 Task: Create a due date automation trigger when advanced on, on the monday after a card is due add basic with the green label at 11:00 AM.
Action: Mouse moved to (950, 73)
Screenshot: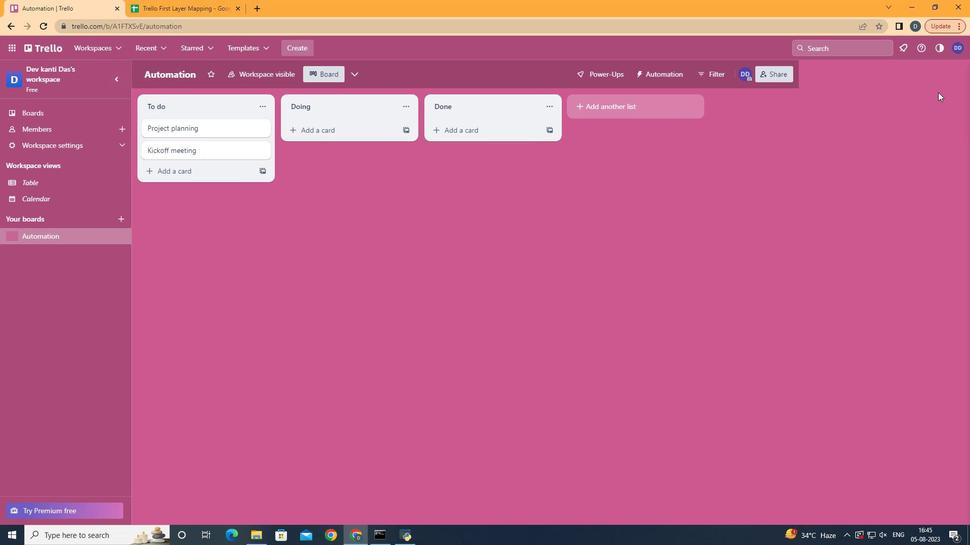 
Action: Mouse pressed left at (950, 73)
Screenshot: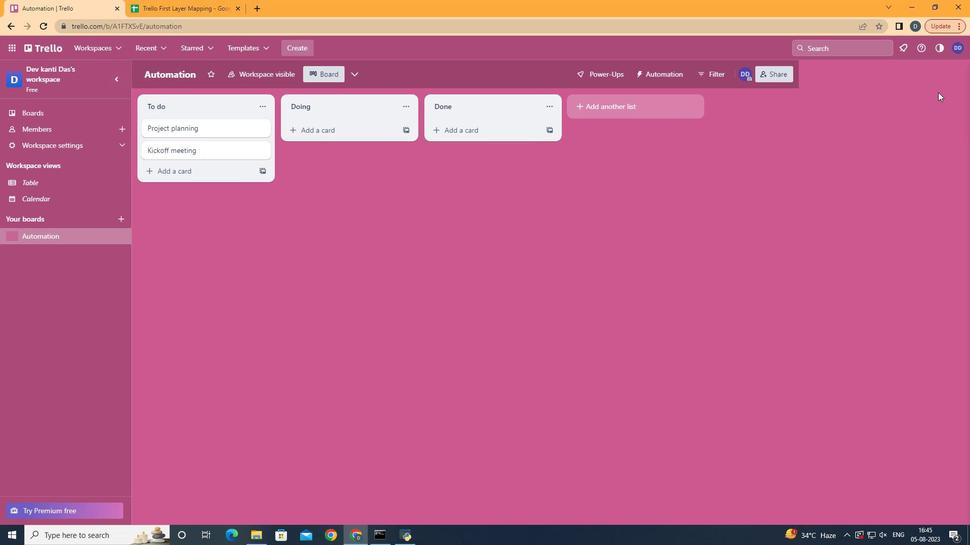 
Action: Mouse moved to (880, 211)
Screenshot: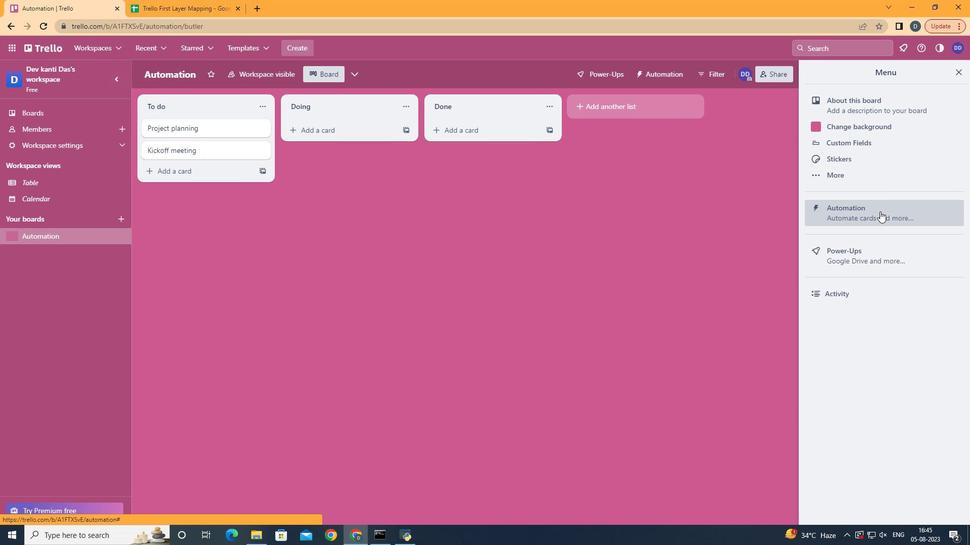 
Action: Mouse pressed left at (880, 211)
Screenshot: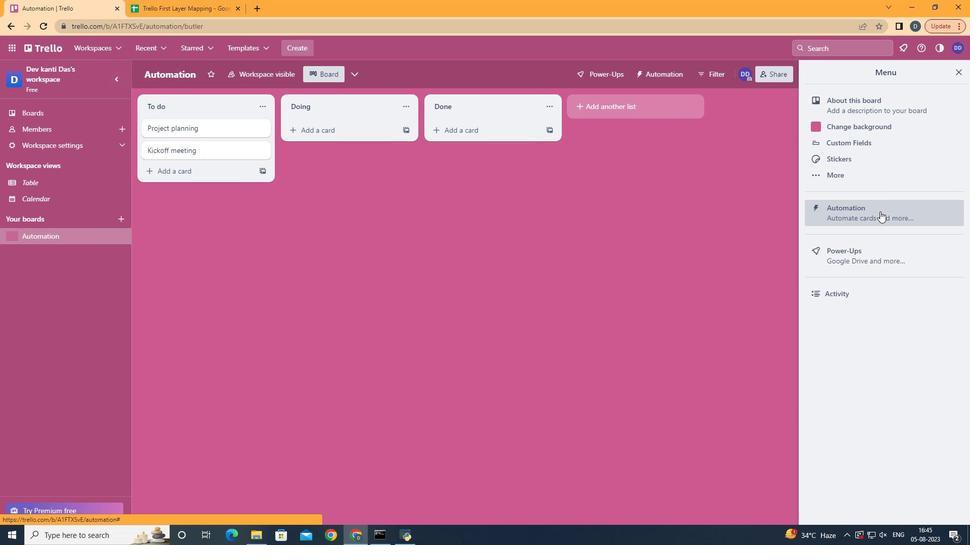 
Action: Mouse moved to (163, 199)
Screenshot: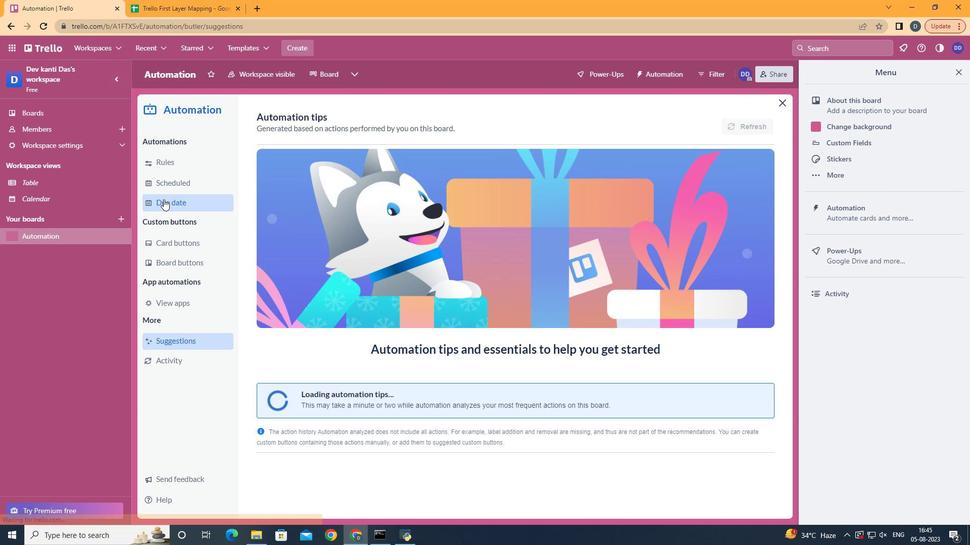 
Action: Mouse pressed left at (163, 199)
Screenshot: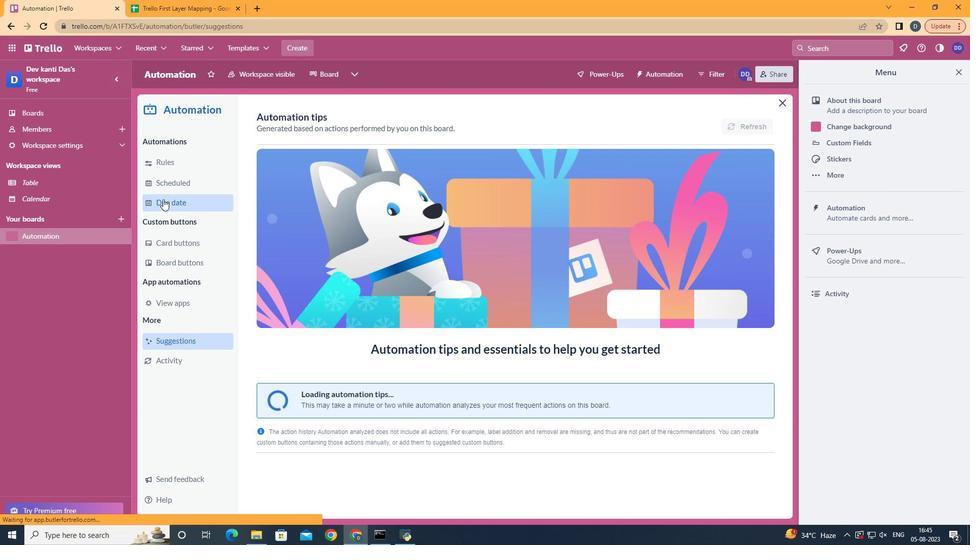 
Action: Mouse moved to (696, 111)
Screenshot: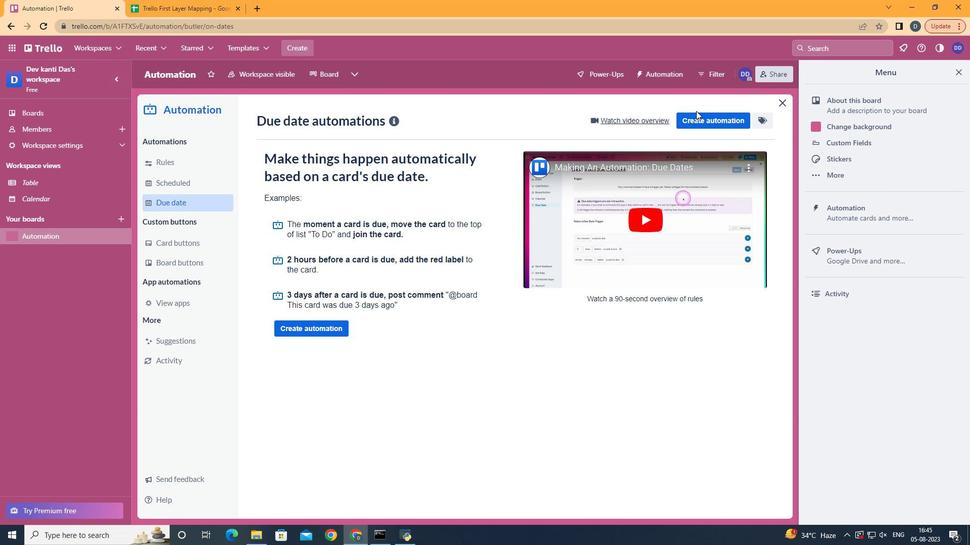 
Action: Mouse pressed left at (696, 111)
Screenshot: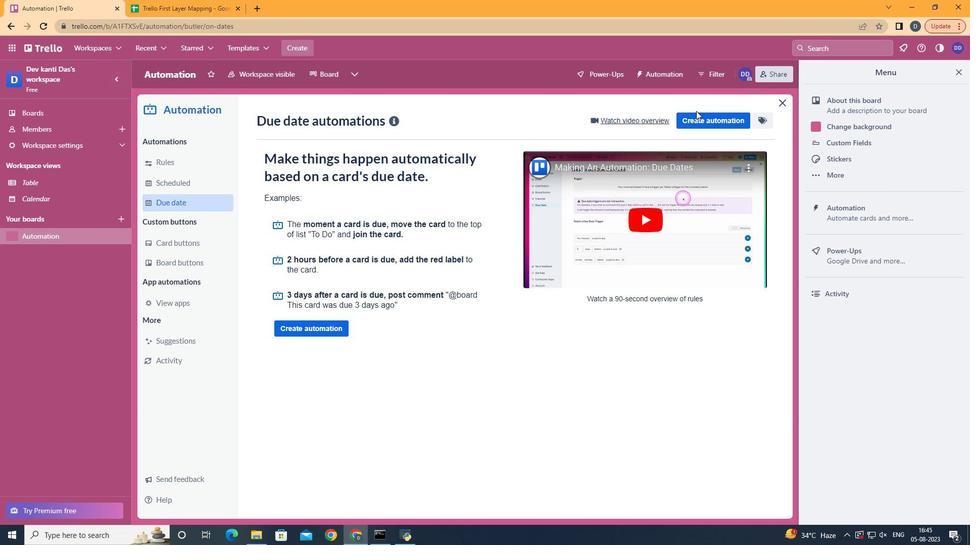 
Action: Mouse moved to (697, 113)
Screenshot: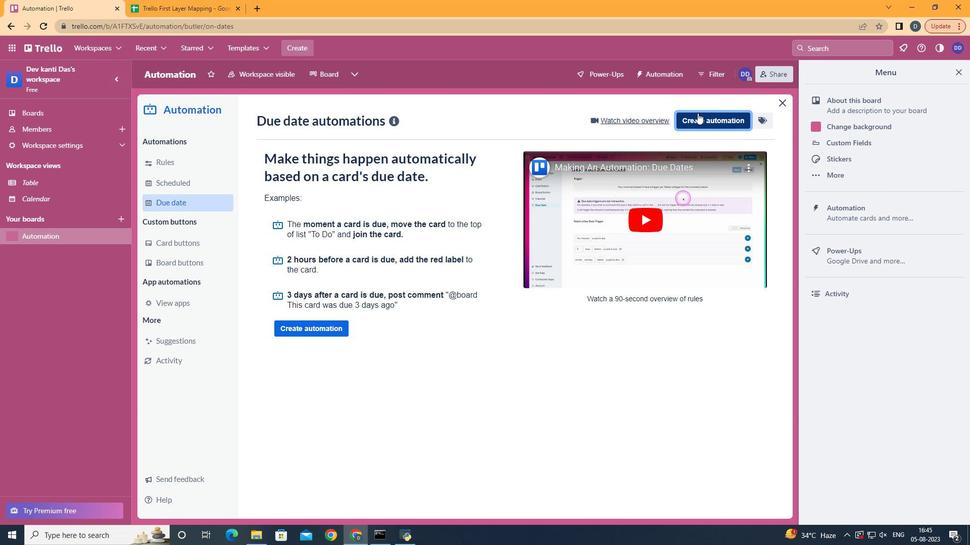 
Action: Mouse pressed left at (697, 113)
Screenshot: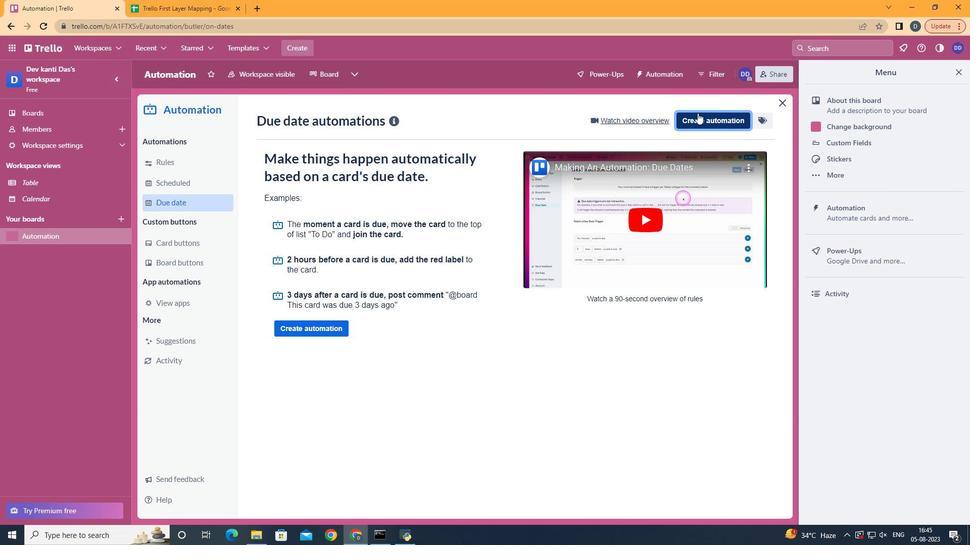 
Action: Mouse moved to (543, 210)
Screenshot: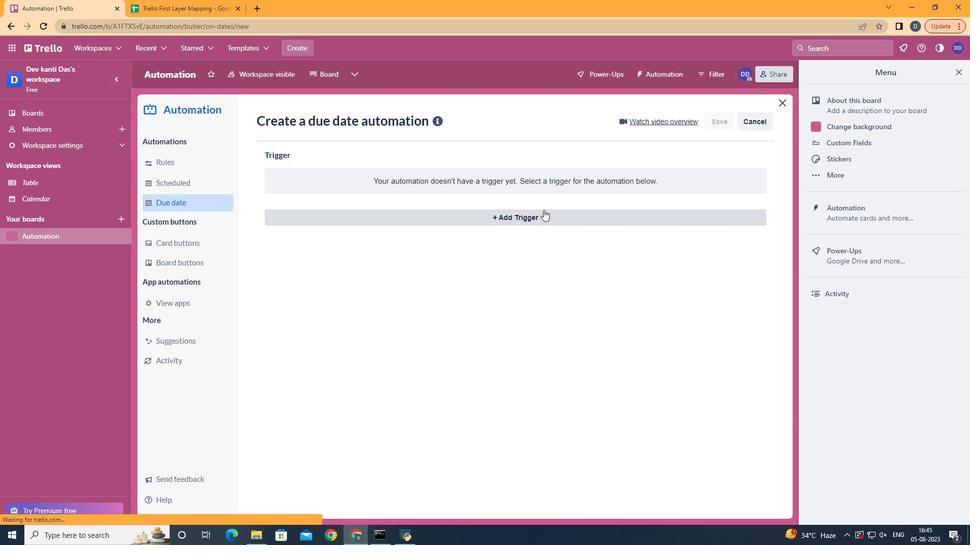 
Action: Mouse pressed left at (543, 210)
Screenshot: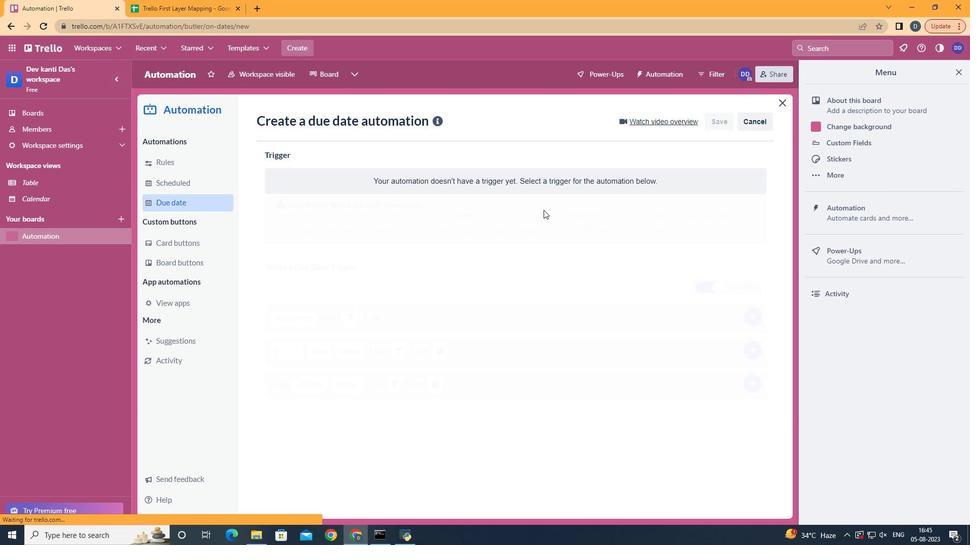 
Action: Mouse moved to (328, 263)
Screenshot: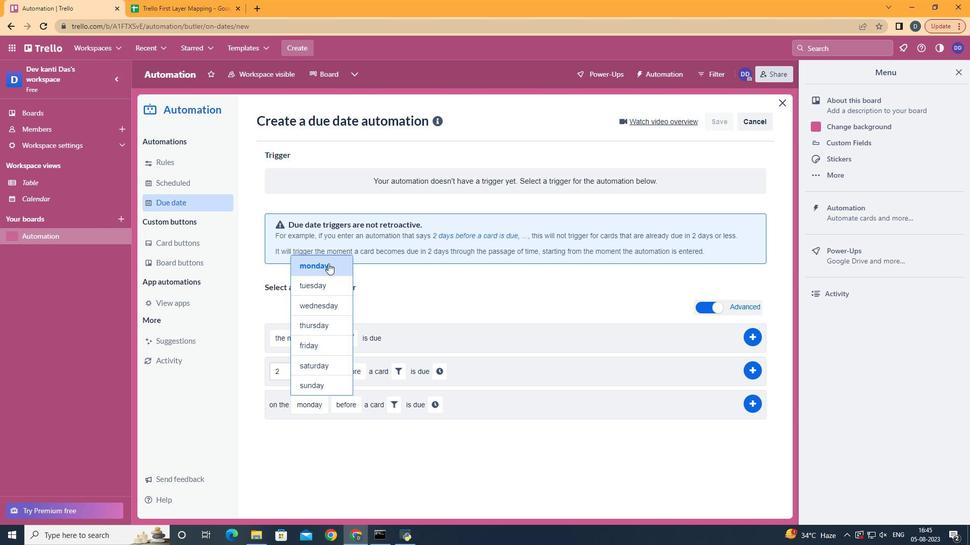 
Action: Mouse pressed left at (328, 263)
Screenshot: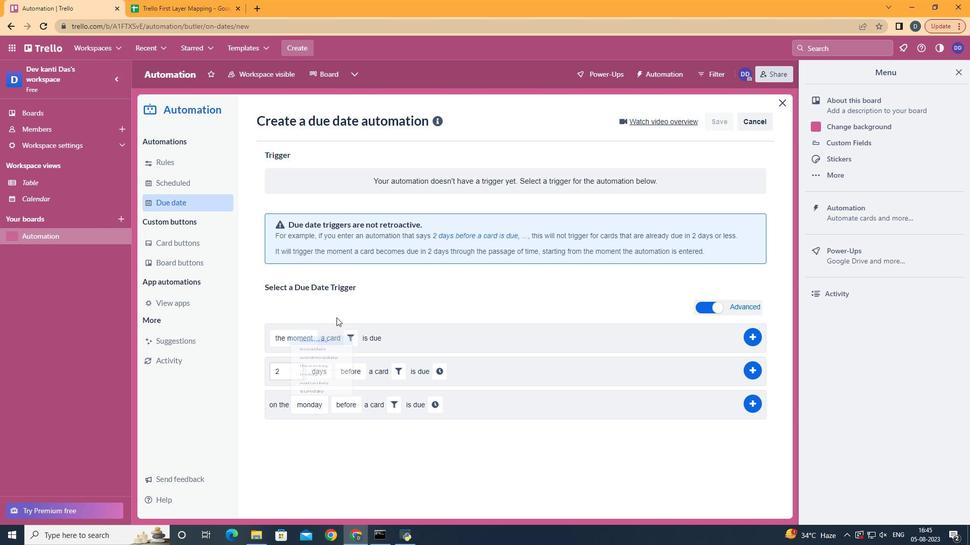 
Action: Mouse moved to (353, 444)
Screenshot: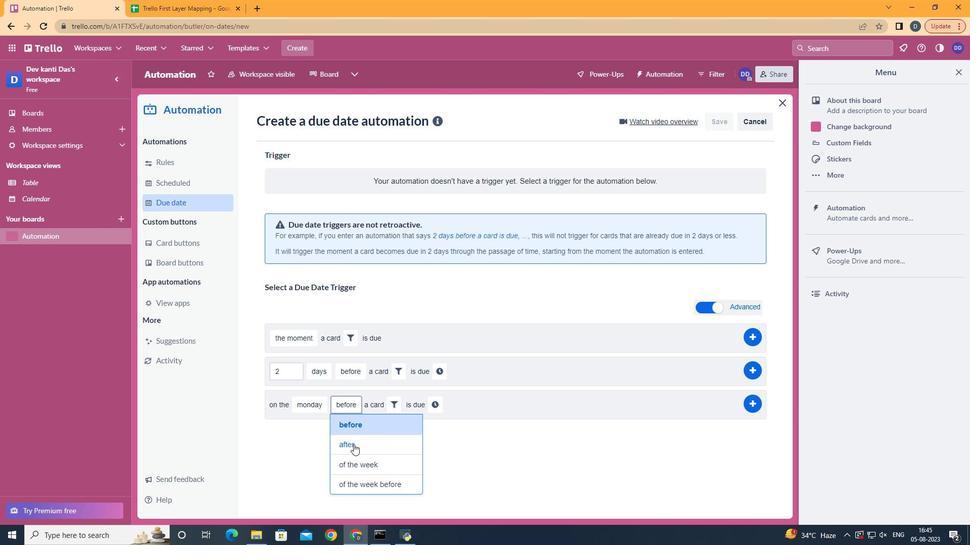 
Action: Mouse pressed left at (353, 444)
Screenshot: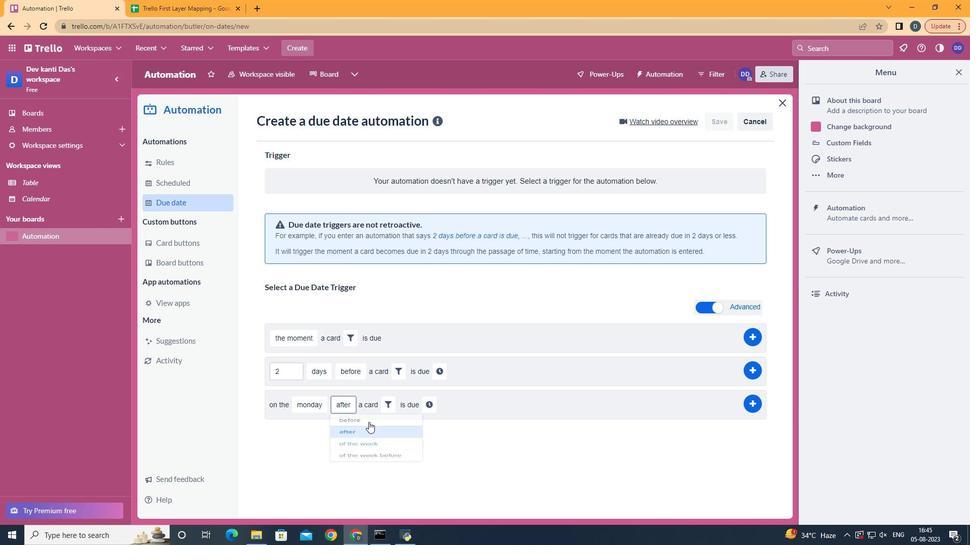 
Action: Mouse moved to (393, 393)
Screenshot: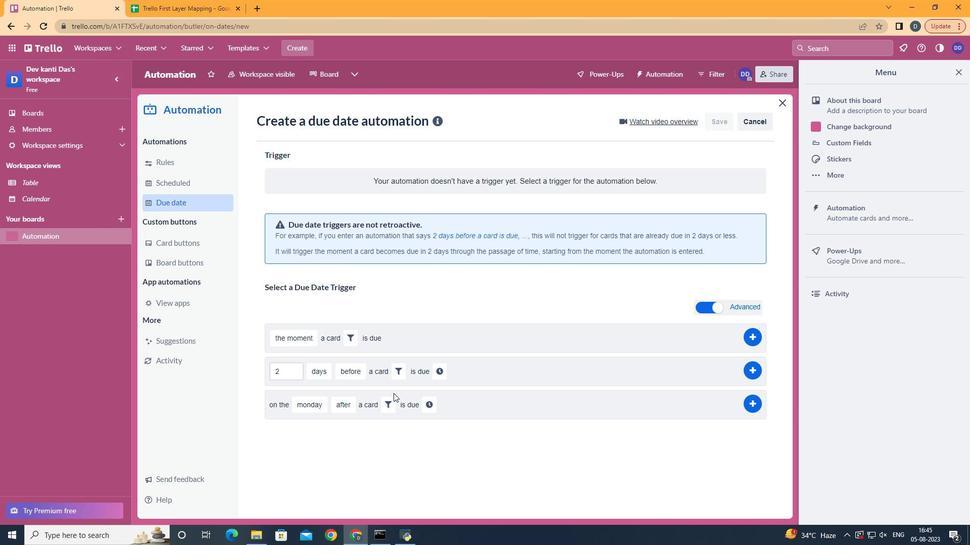 
Action: Mouse pressed left at (393, 393)
Screenshot: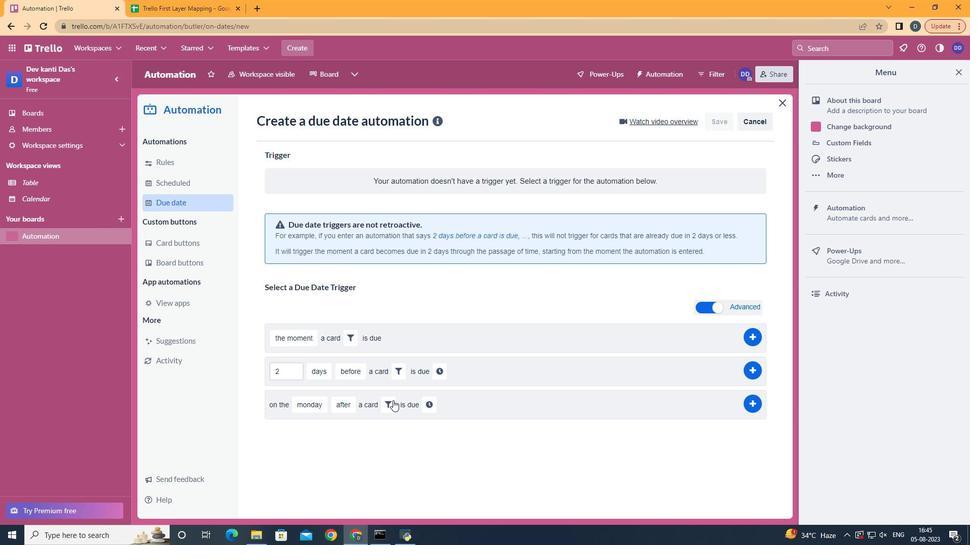 
Action: Mouse moved to (390, 406)
Screenshot: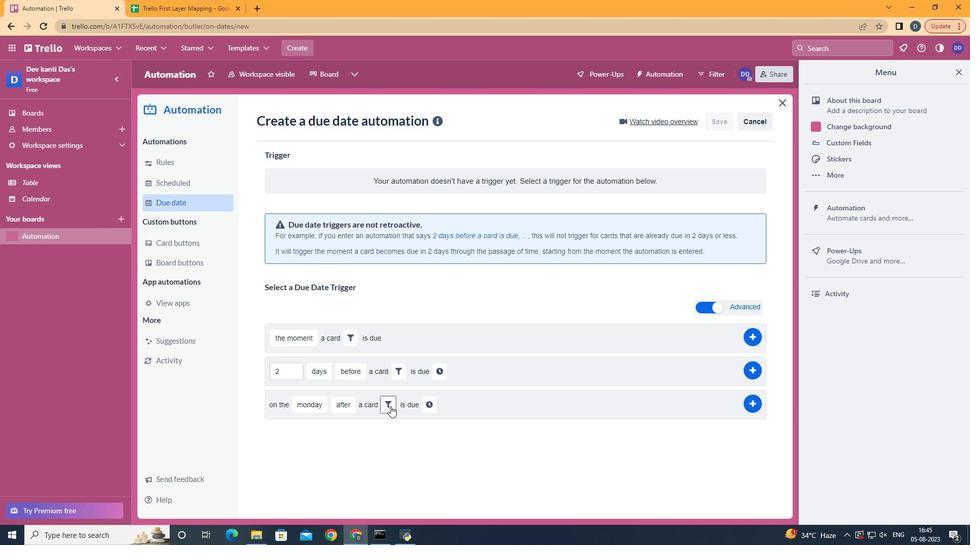 
Action: Mouse pressed left at (390, 406)
Screenshot: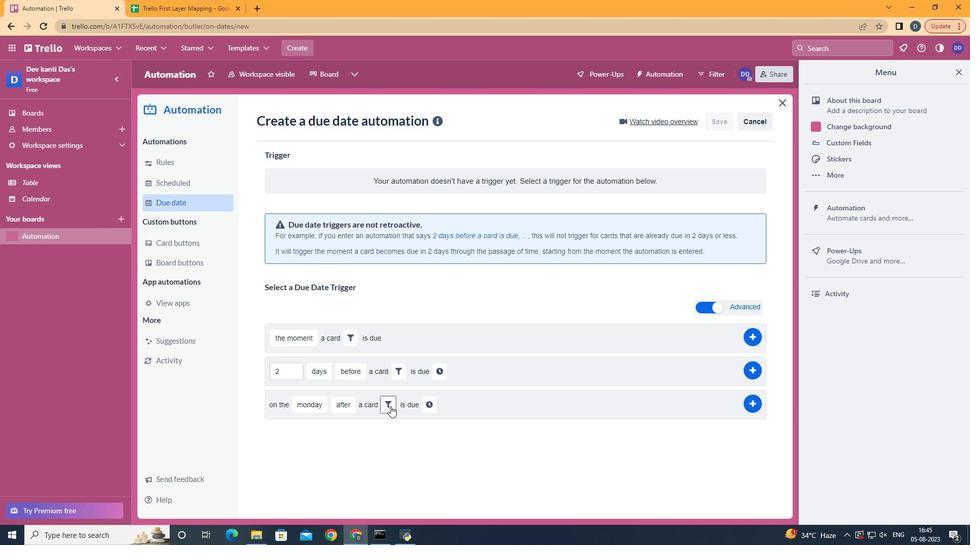 
Action: Mouse moved to (430, 444)
Screenshot: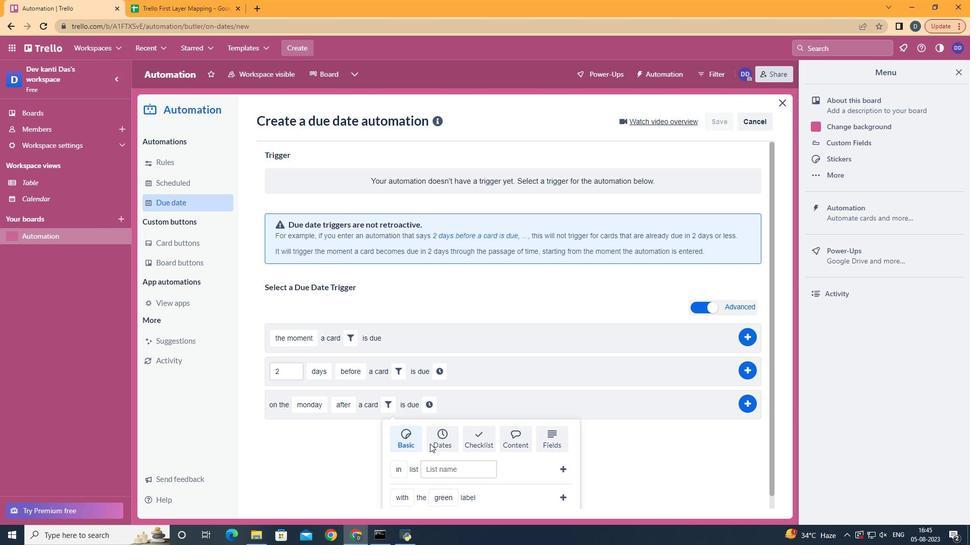 
Action: Mouse scrolled (430, 443) with delta (0, 0)
Screenshot: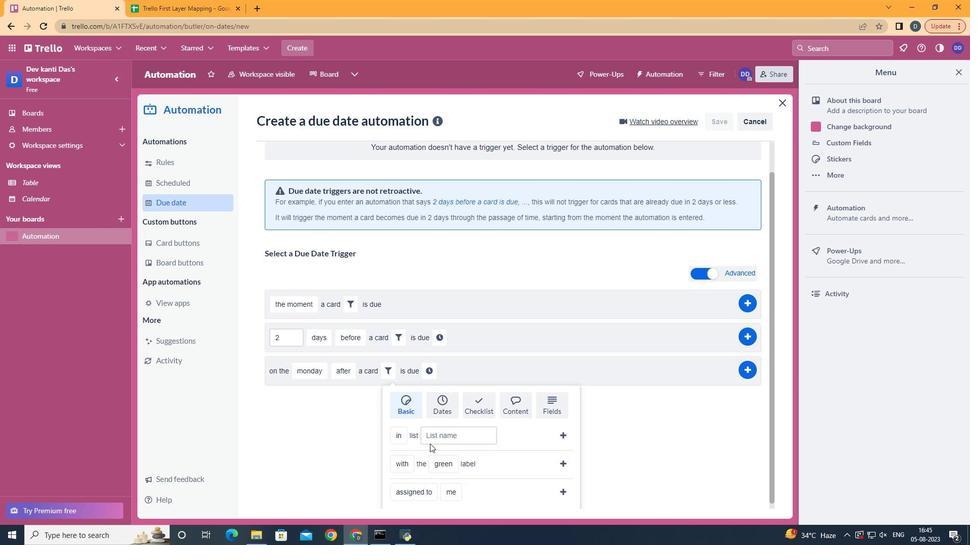 
Action: Mouse scrolled (430, 443) with delta (0, 0)
Screenshot: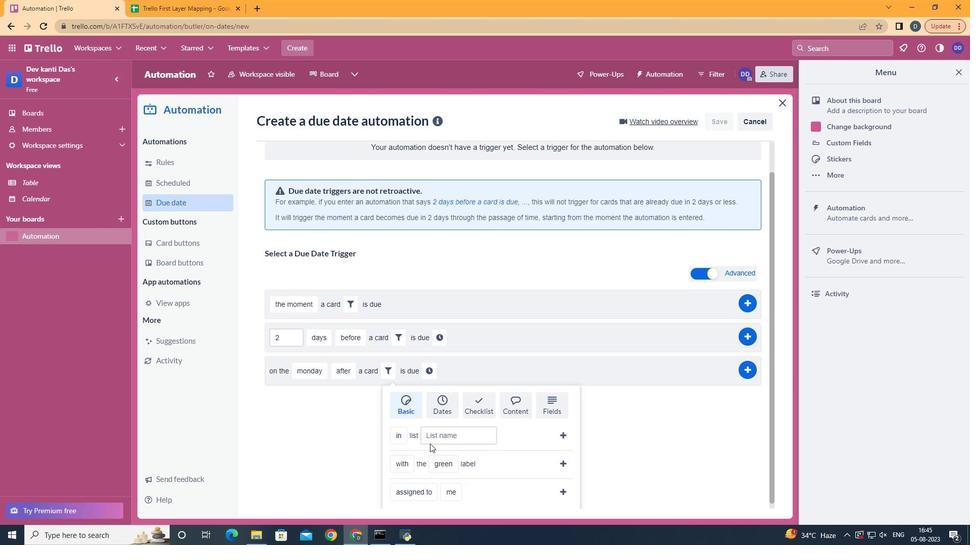 
Action: Mouse scrolled (430, 443) with delta (0, 0)
Screenshot: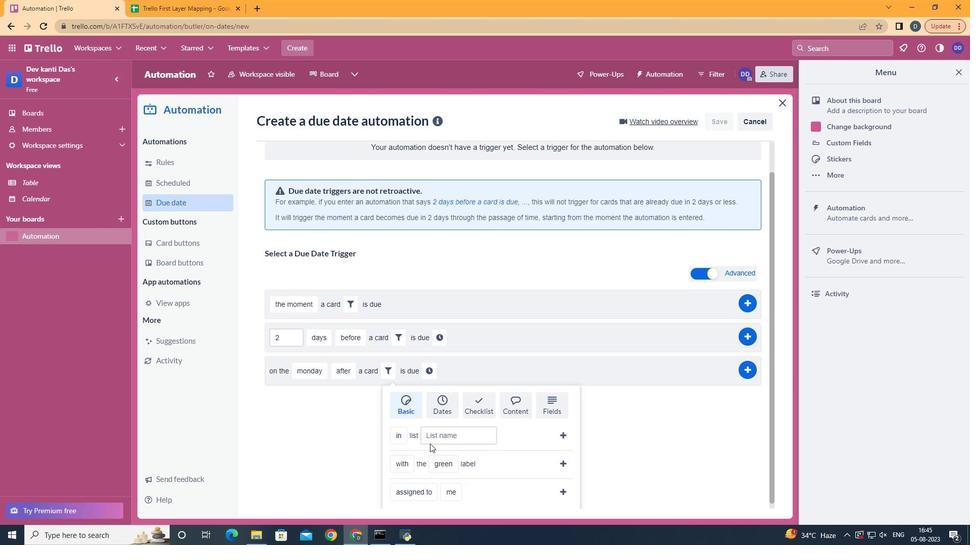 
Action: Mouse moved to (422, 398)
Screenshot: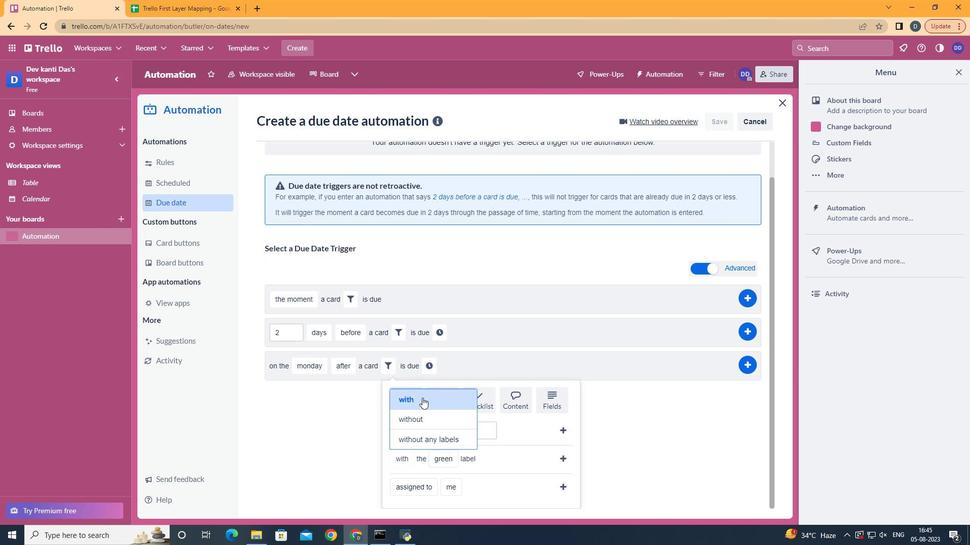 
Action: Mouse pressed left at (422, 398)
Screenshot: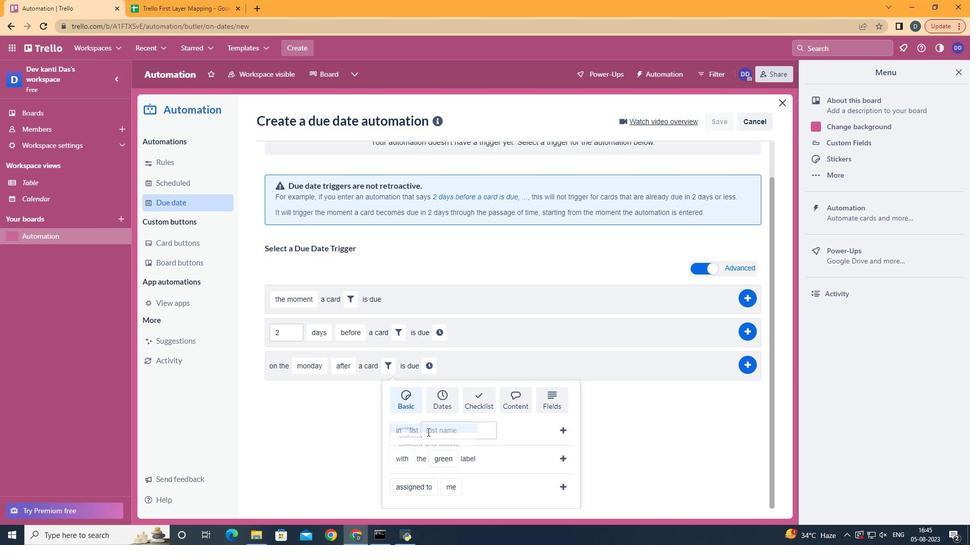 
Action: Mouse moved to (444, 329)
Screenshot: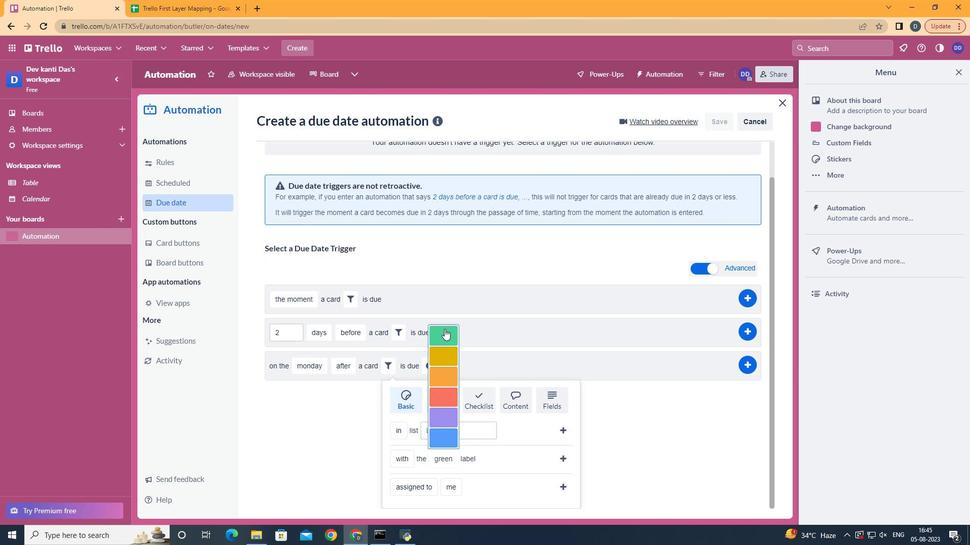 
Action: Mouse pressed left at (444, 329)
Screenshot: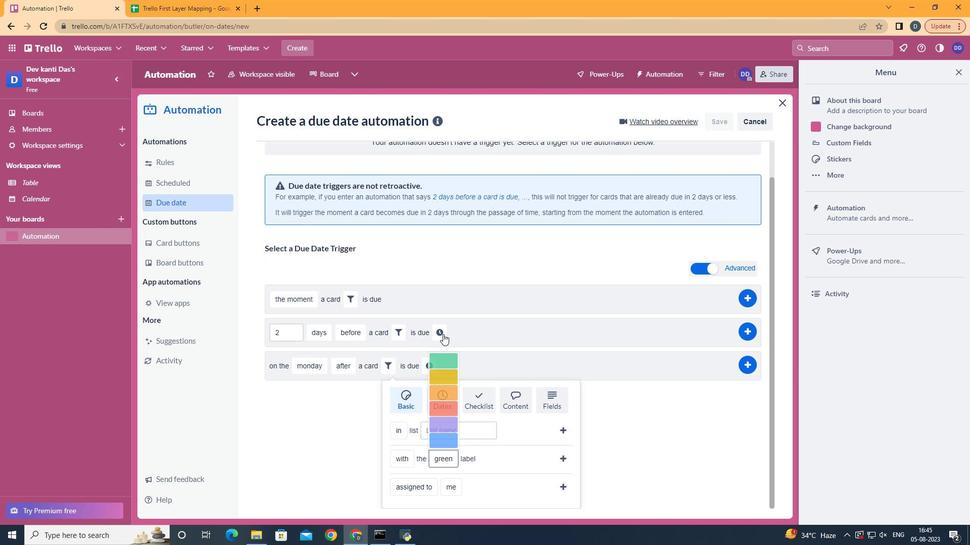 
Action: Mouse moved to (555, 456)
Screenshot: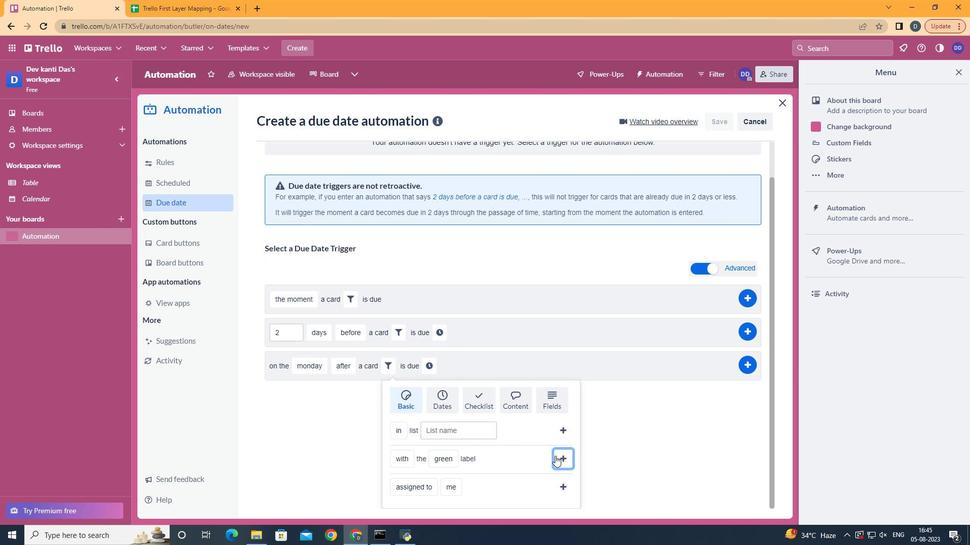 
Action: Mouse pressed left at (555, 456)
Screenshot: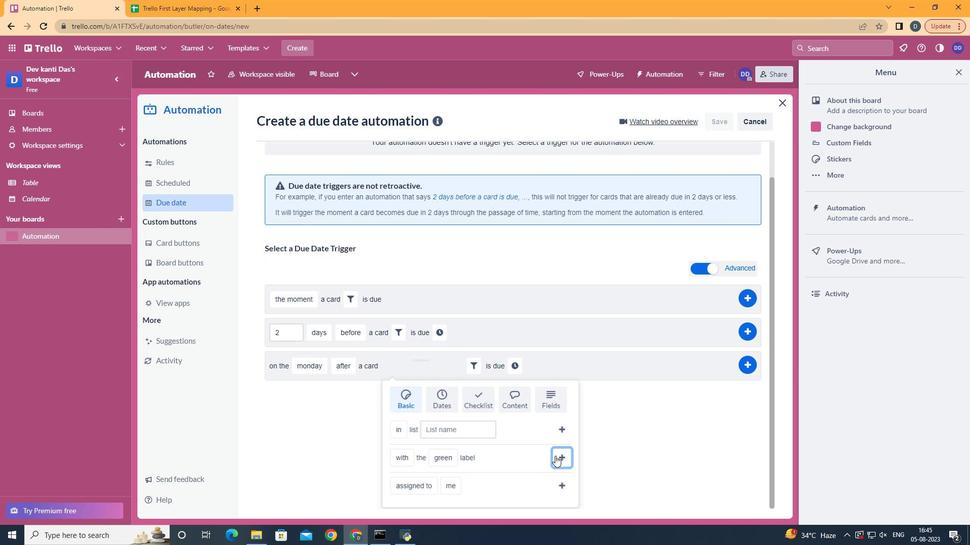 
Action: Mouse moved to (505, 404)
Screenshot: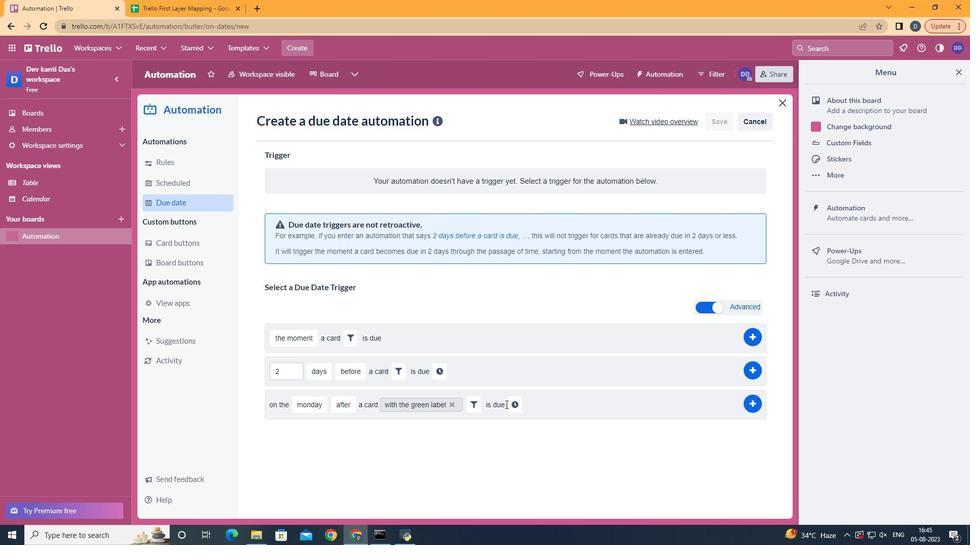 
Action: Mouse pressed left at (505, 404)
Screenshot: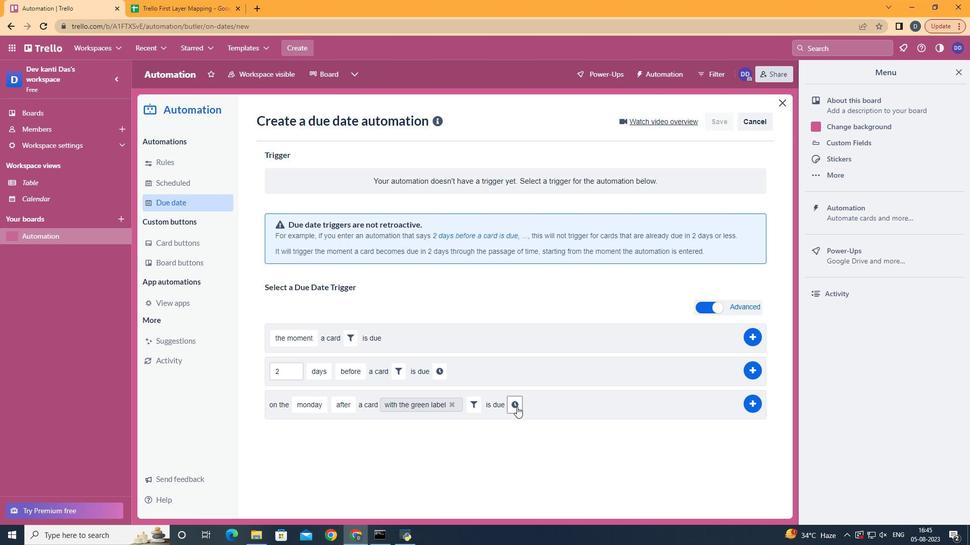 
Action: Mouse moved to (517, 407)
Screenshot: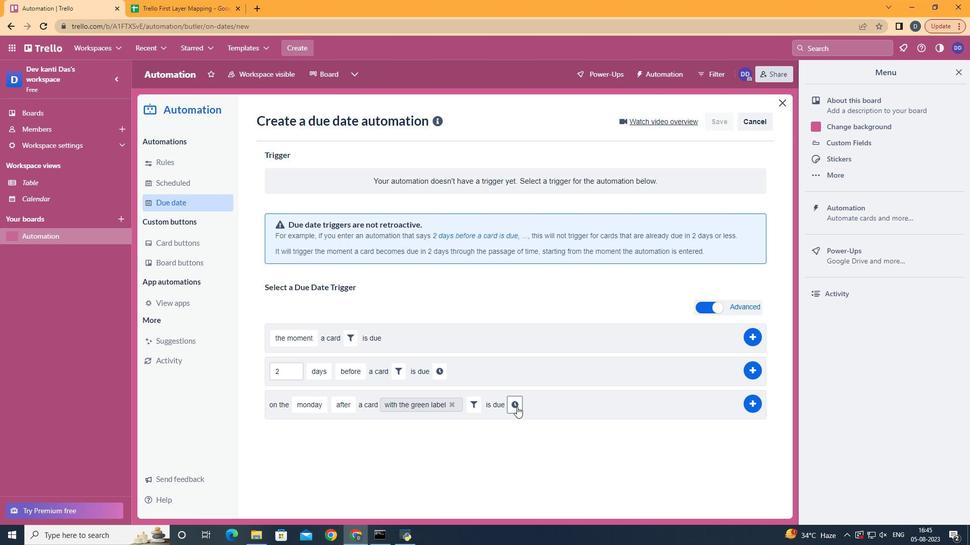 
Action: Mouse pressed left at (517, 407)
Screenshot: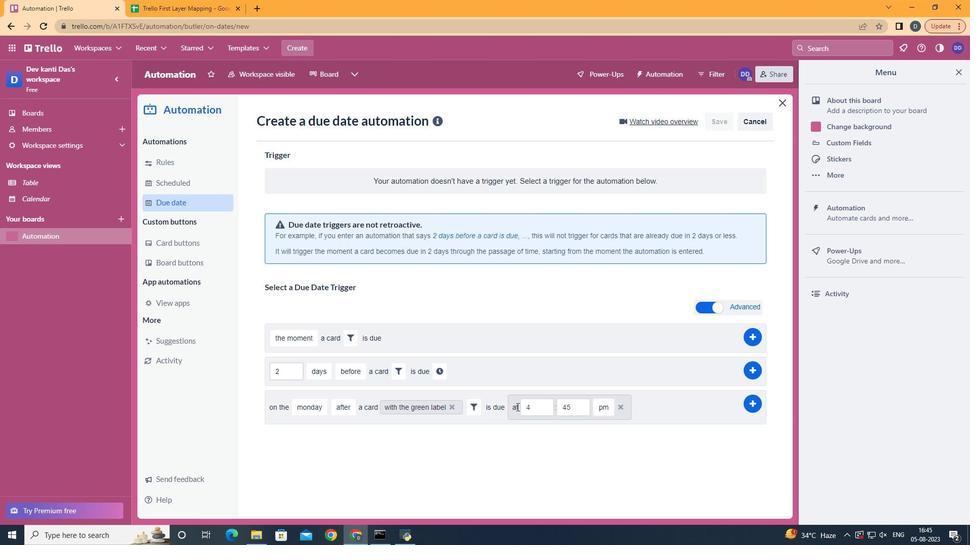 
Action: Mouse moved to (531, 410)
Screenshot: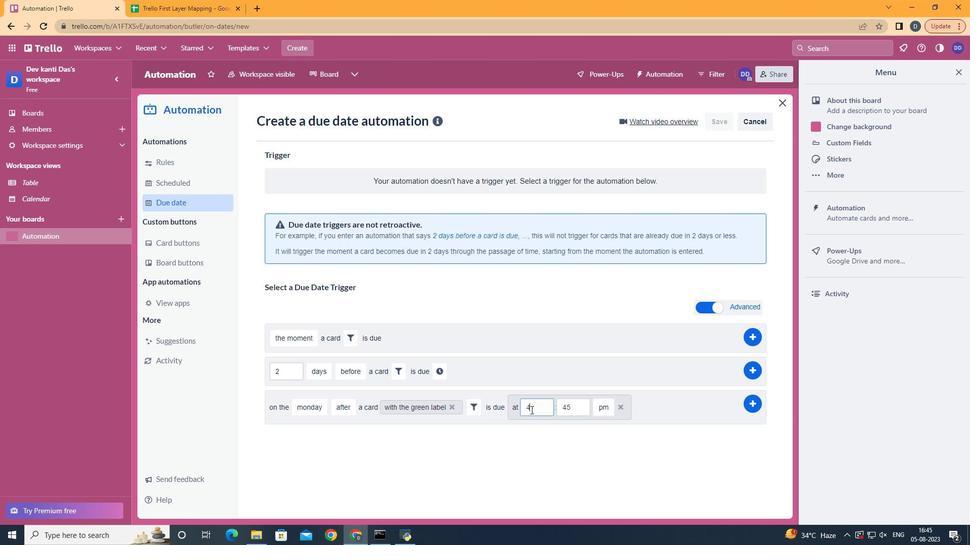
Action: Mouse pressed left at (531, 410)
Screenshot: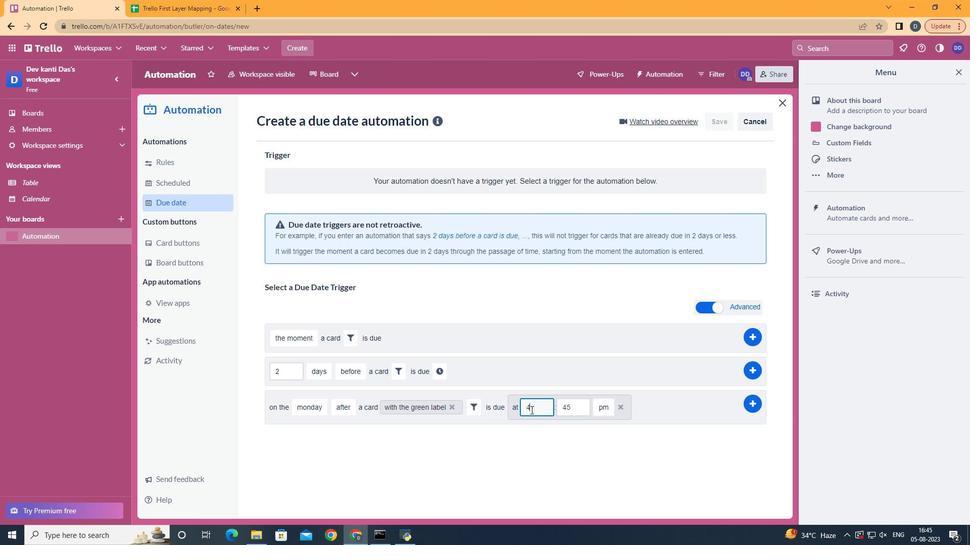 
Action: Key pressed <Key.backspace>11
Screenshot: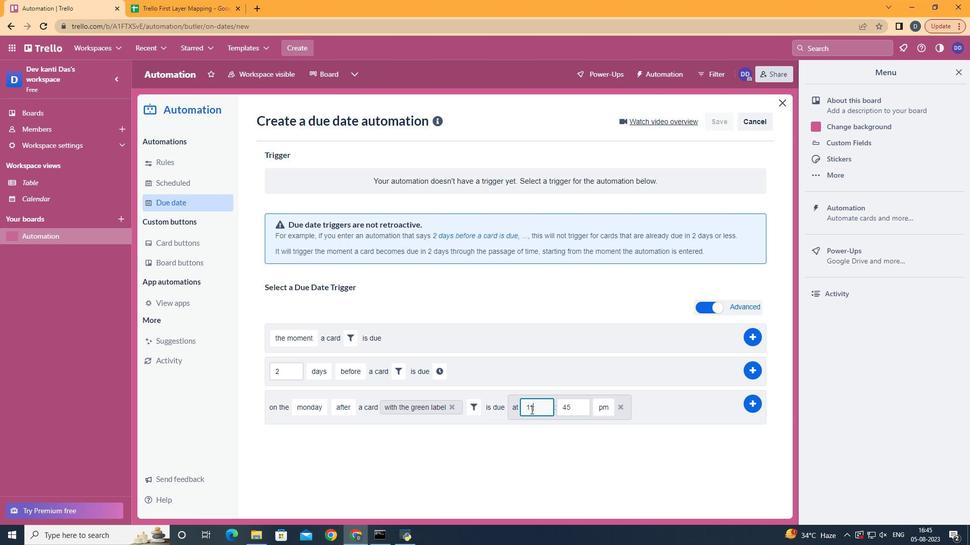 
Action: Mouse moved to (579, 416)
Screenshot: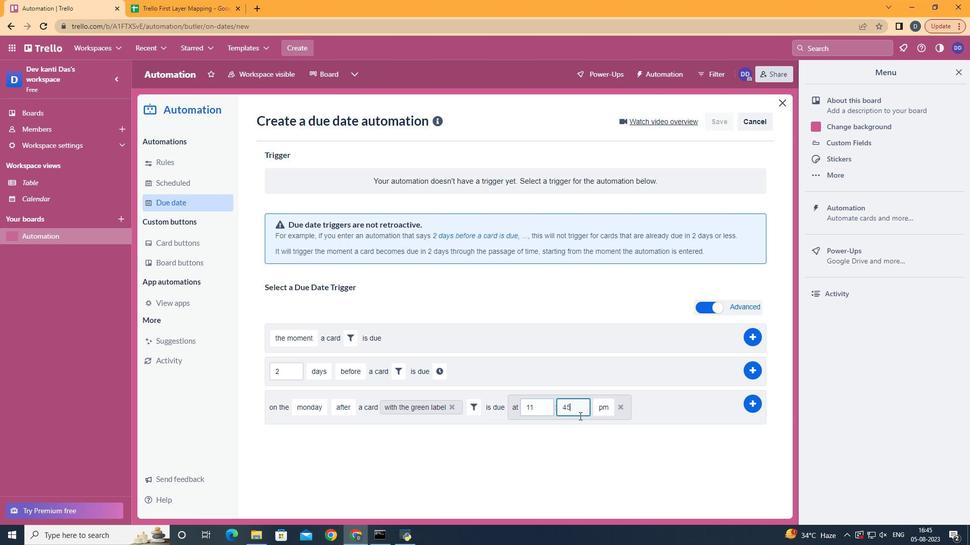 
Action: Mouse pressed left at (579, 416)
Screenshot: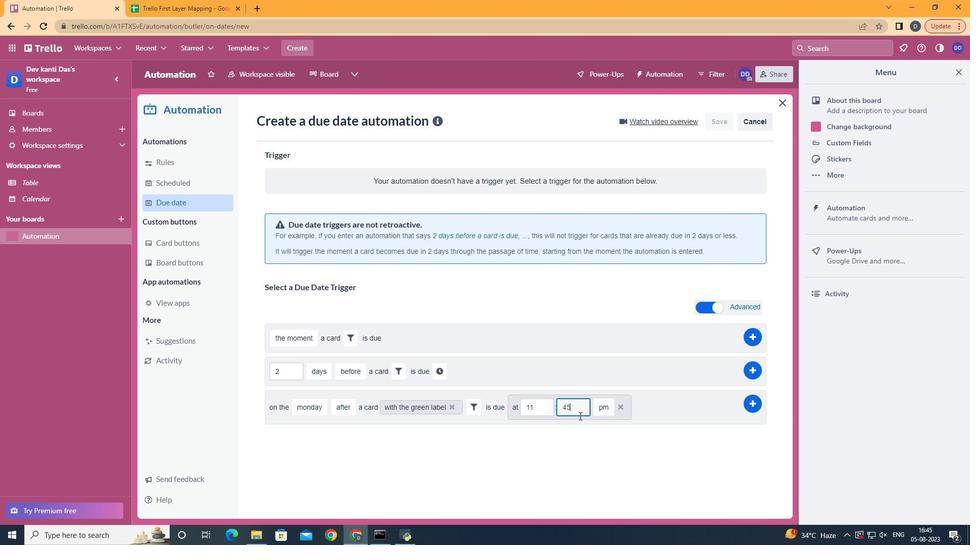 
Action: Key pressed <Key.backspace><Key.backspace>00
Screenshot: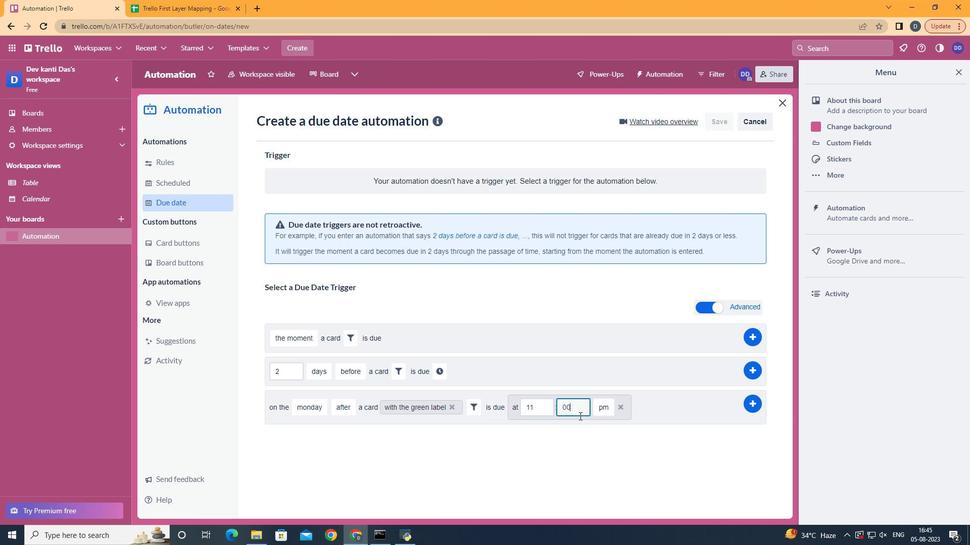 
Action: Mouse moved to (609, 419)
Screenshot: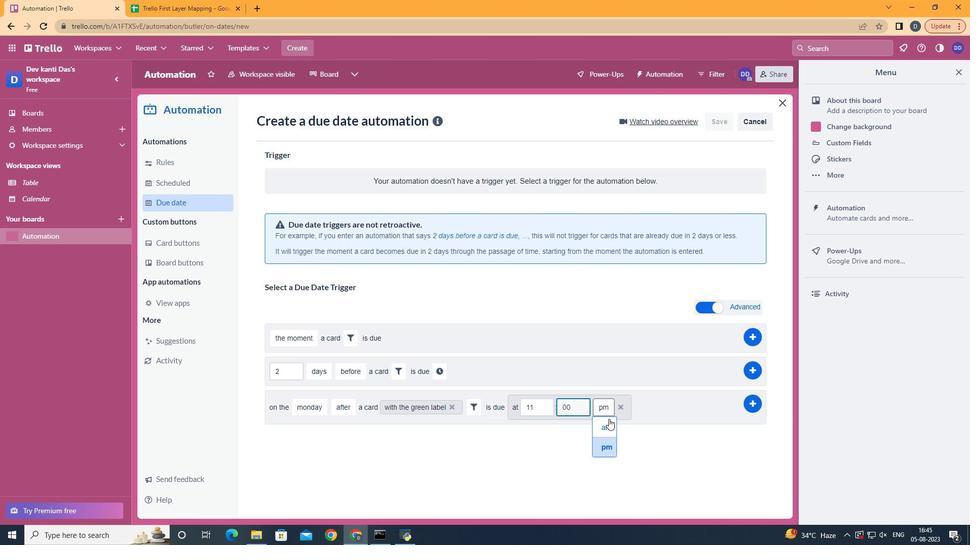 
Action: Mouse pressed left at (609, 419)
Screenshot: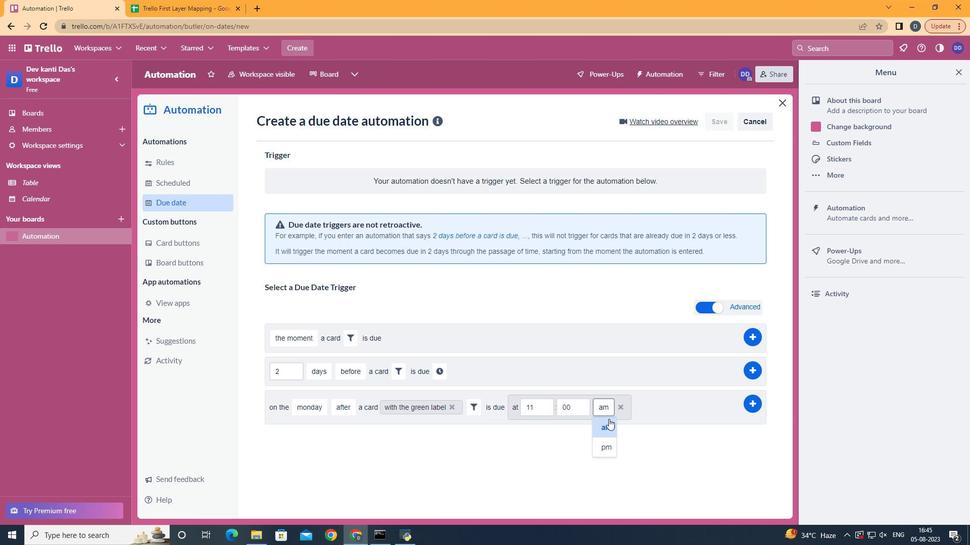 
Action: Mouse moved to (757, 405)
Screenshot: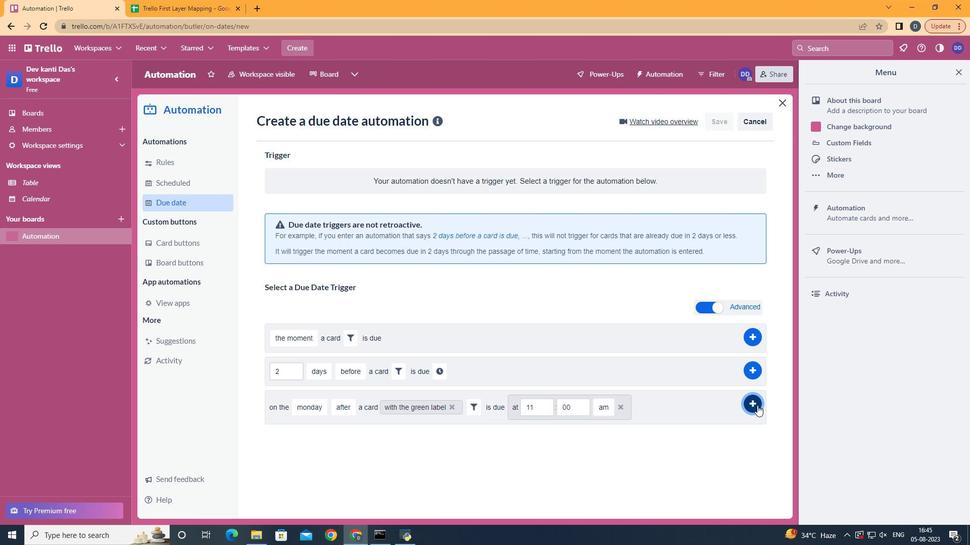 
Action: Mouse pressed left at (757, 405)
Screenshot: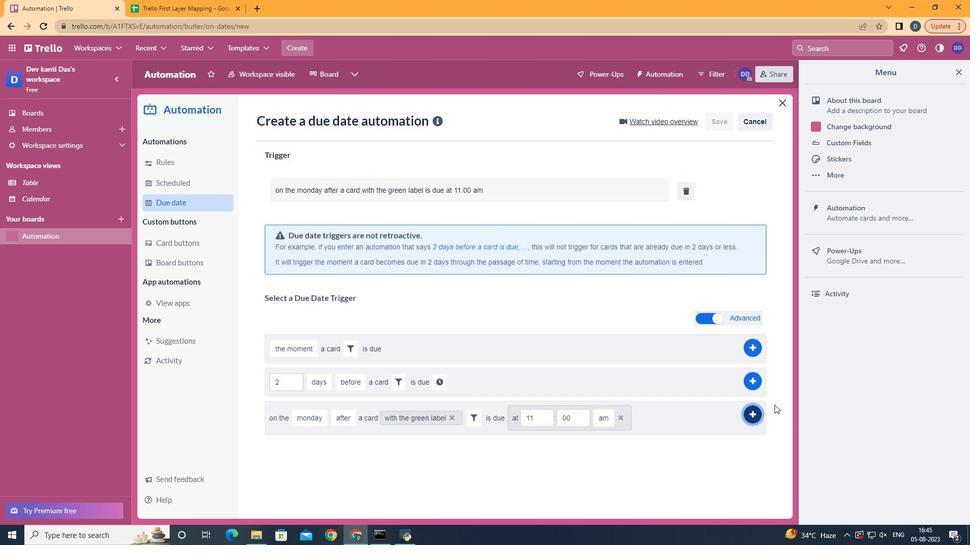 
Action: Mouse moved to (459, 175)
Screenshot: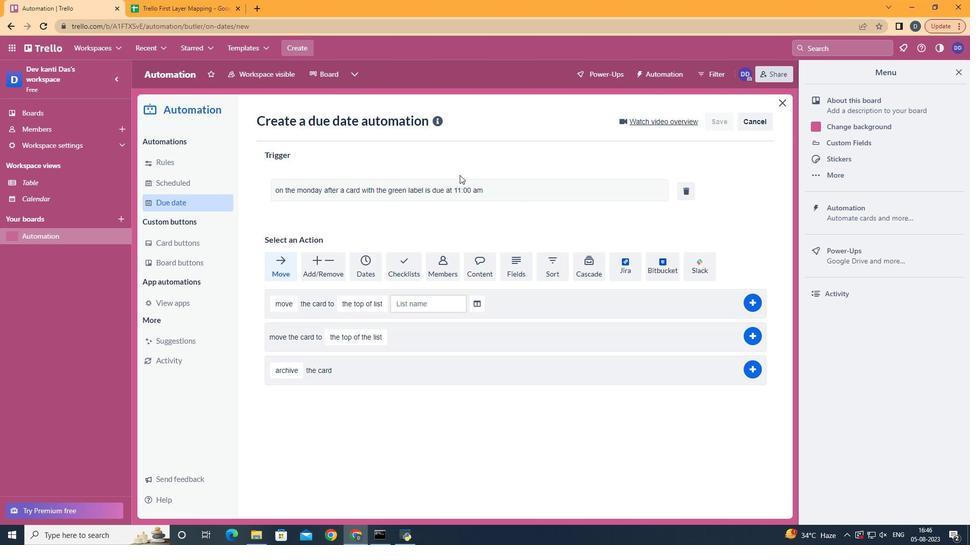 
